 Task: Write and save a response "Predicting where the market will resume trading at the open can help investors both hedge risk and place bets on the next day price action".
Action: Mouse moved to (327, 100)
Screenshot: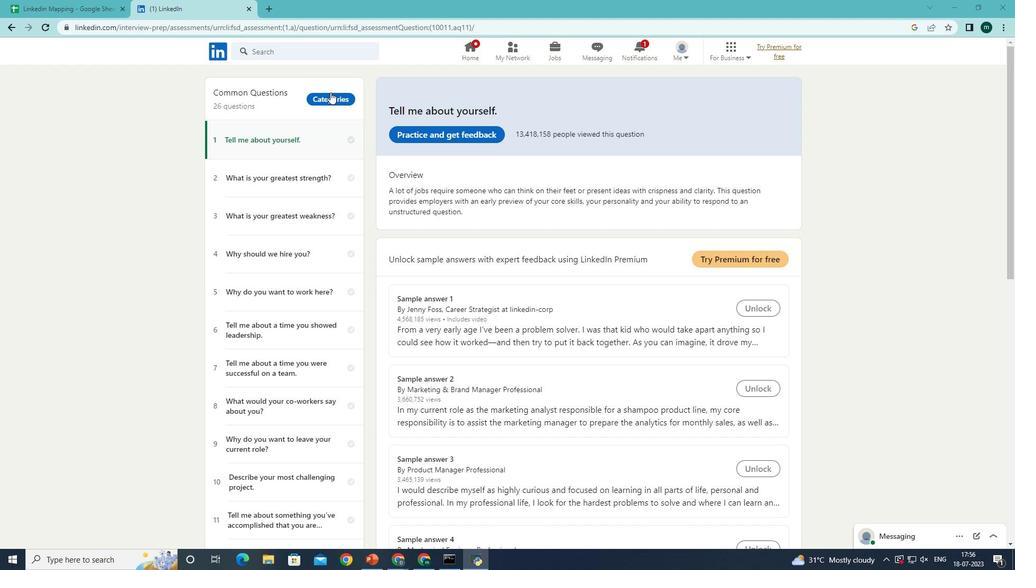 
Action: Mouse pressed left at (327, 100)
Screenshot: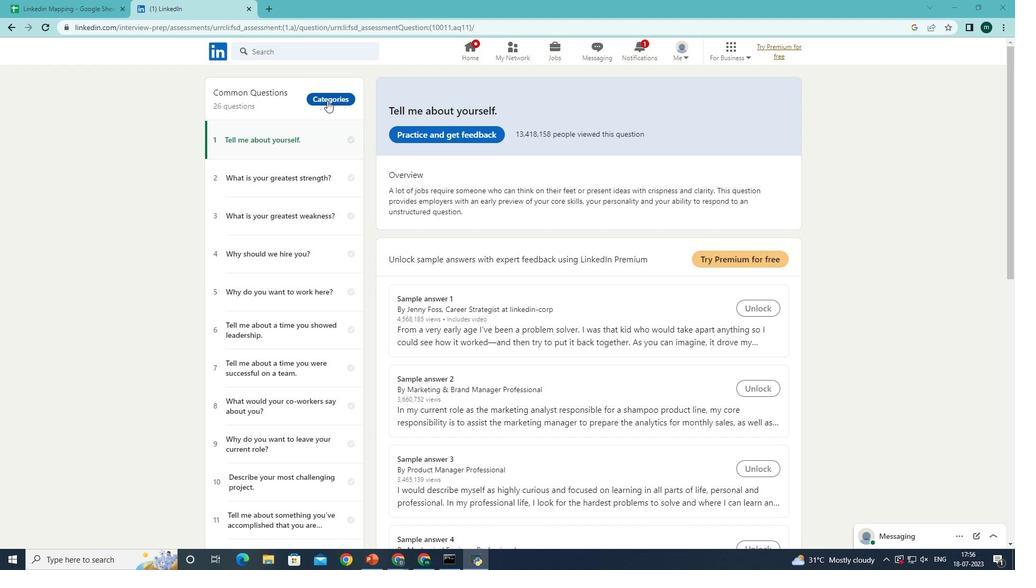
Action: Mouse moved to (258, 295)
Screenshot: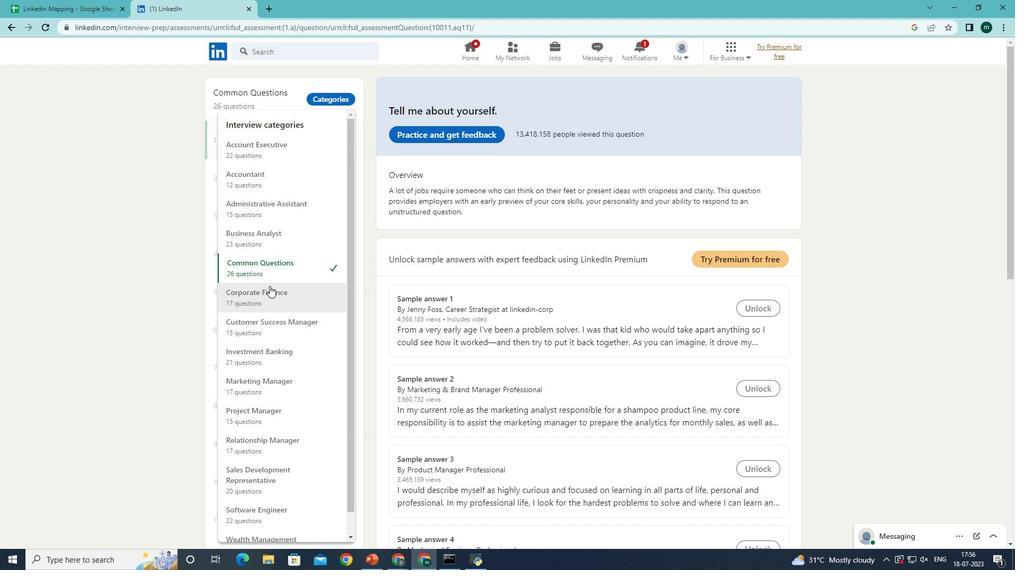 
Action: Mouse pressed left at (258, 295)
Screenshot: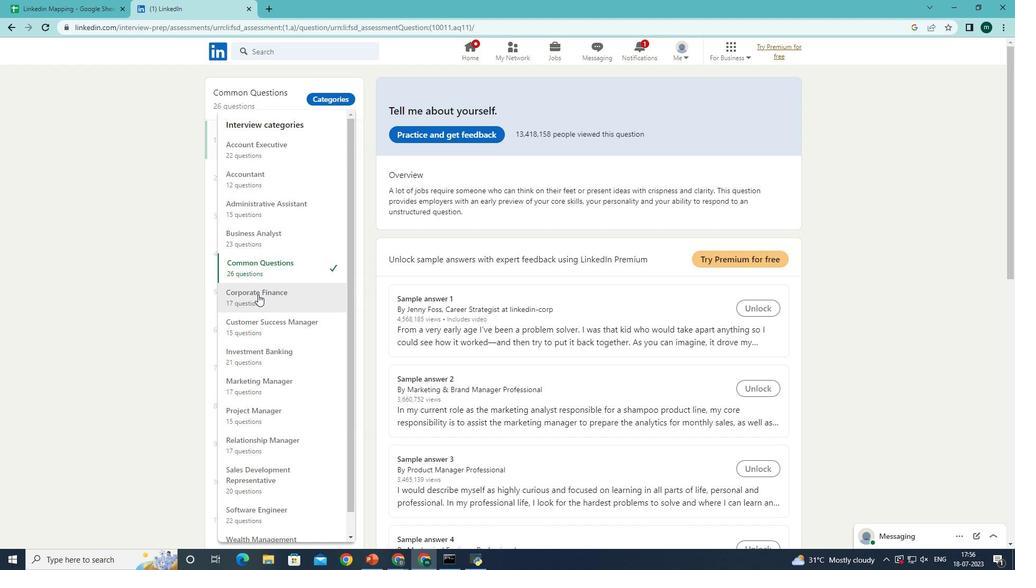 
Action: Mouse moved to (452, 133)
Screenshot: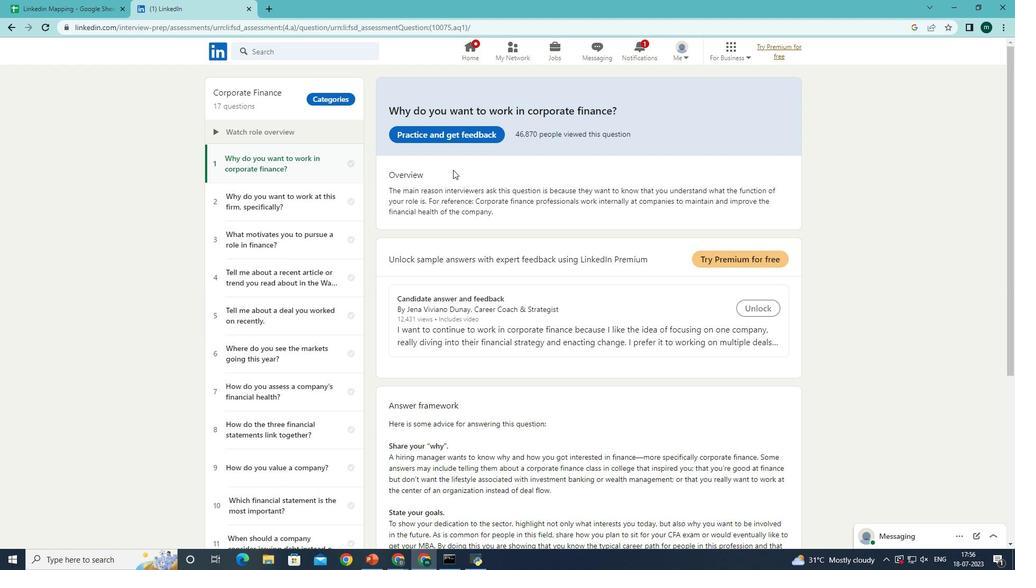 
Action: Mouse pressed left at (452, 133)
Screenshot: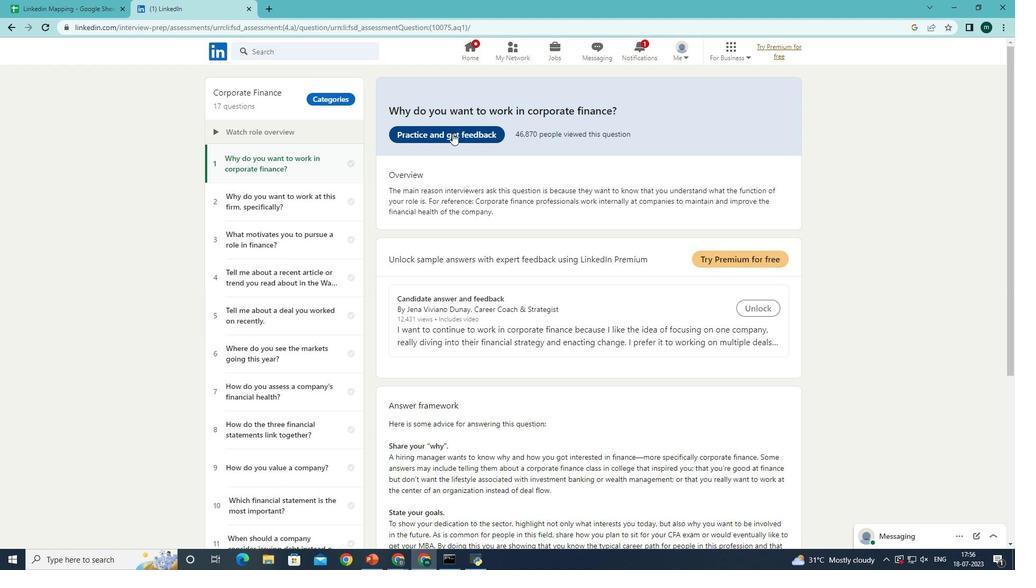 
Action: Mouse moved to (522, 318)
Screenshot: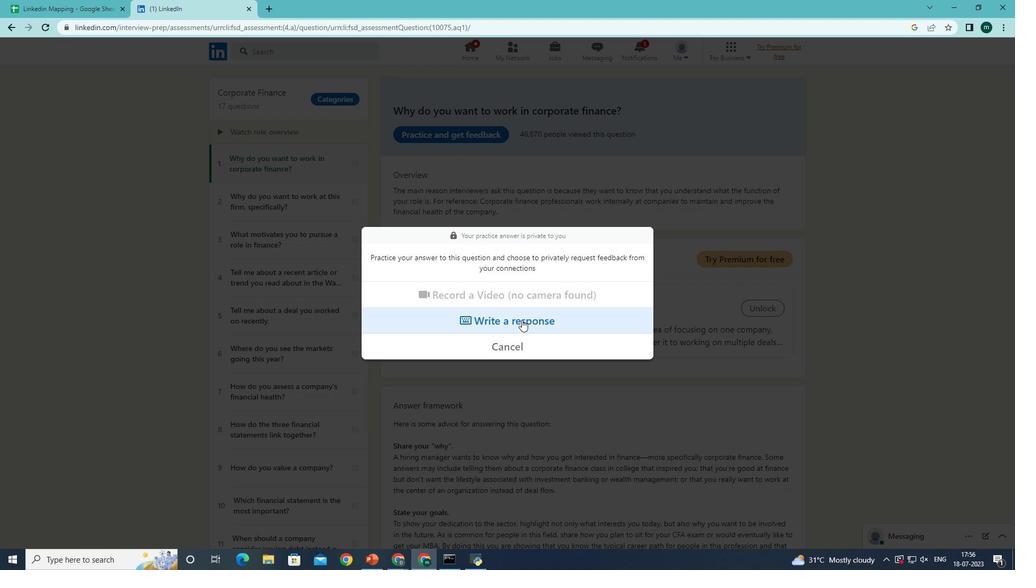 
Action: Mouse pressed left at (522, 318)
Screenshot: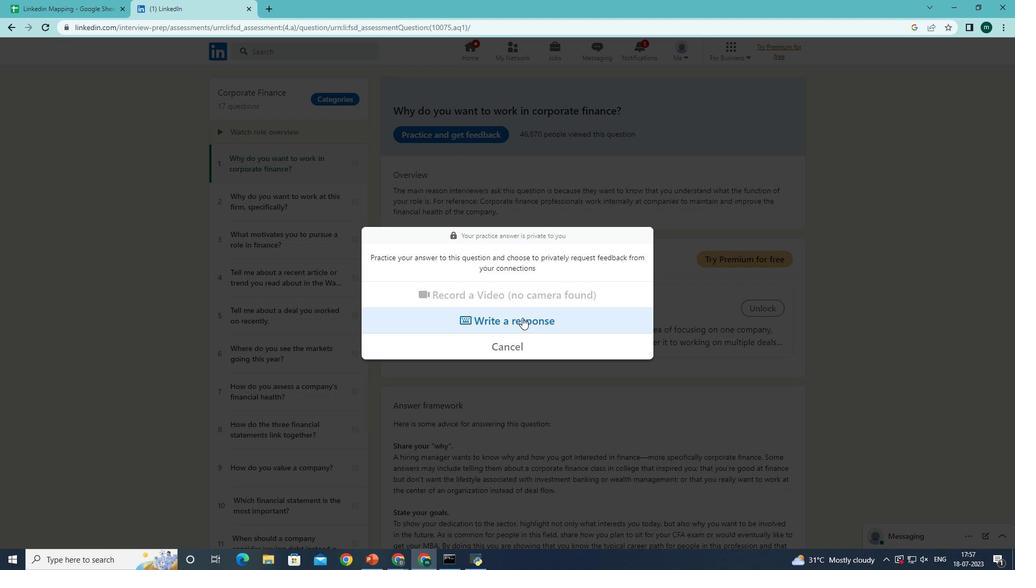 
Action: Mouse moved to (501, 280)
Screenshot: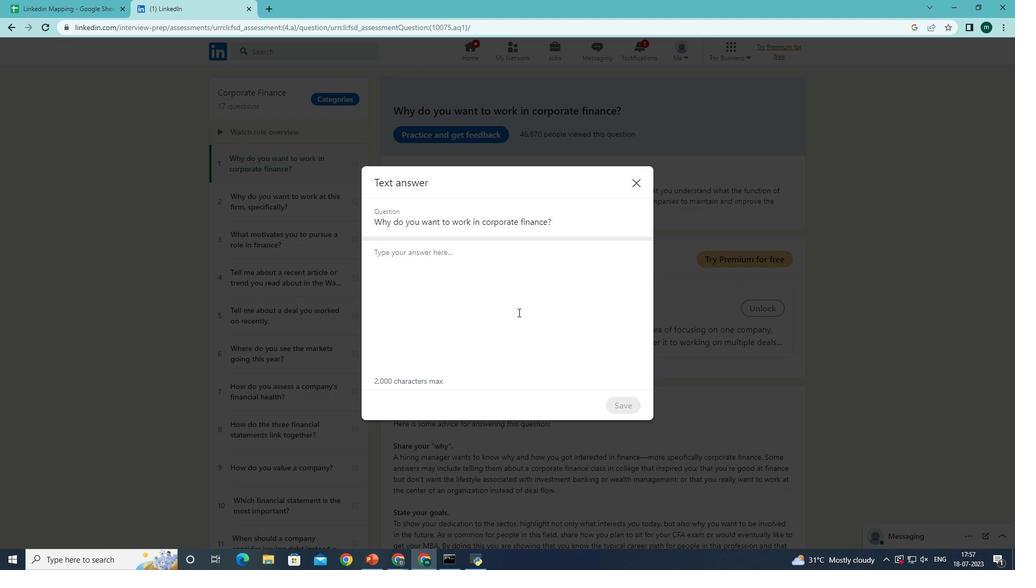 
Action: Mouse pressed left at (501, 280)
Screenshot: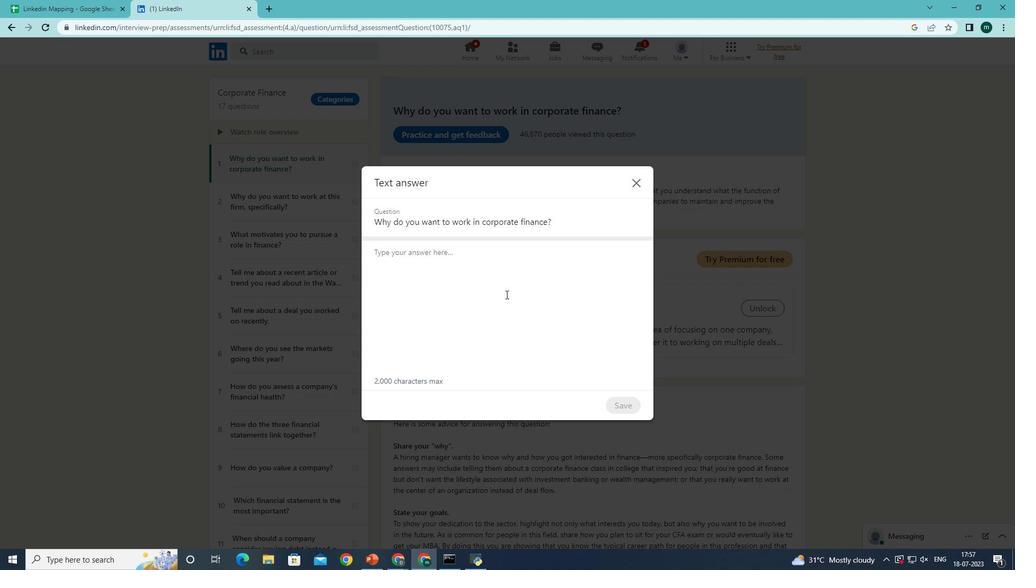 
Action: Key pressed <Key.shift>Predicting<Key.space>where<Key.space>the<Key.space>market<Key.space>will<Key.space>resume<Key.space>trading<Key.space>at<Key.space>the<Key.space>open<Key.space>can<Key.space>help<Key.space>investors<Key.space>both<Key.space>hedge<Key.space>risk<Key.space>and<Key.space>place<Key.space>bets<Key.space>on<Key.space>the<Key.space>next<Key.space>day<Key.space>price<Key.space>action.
Screenshot: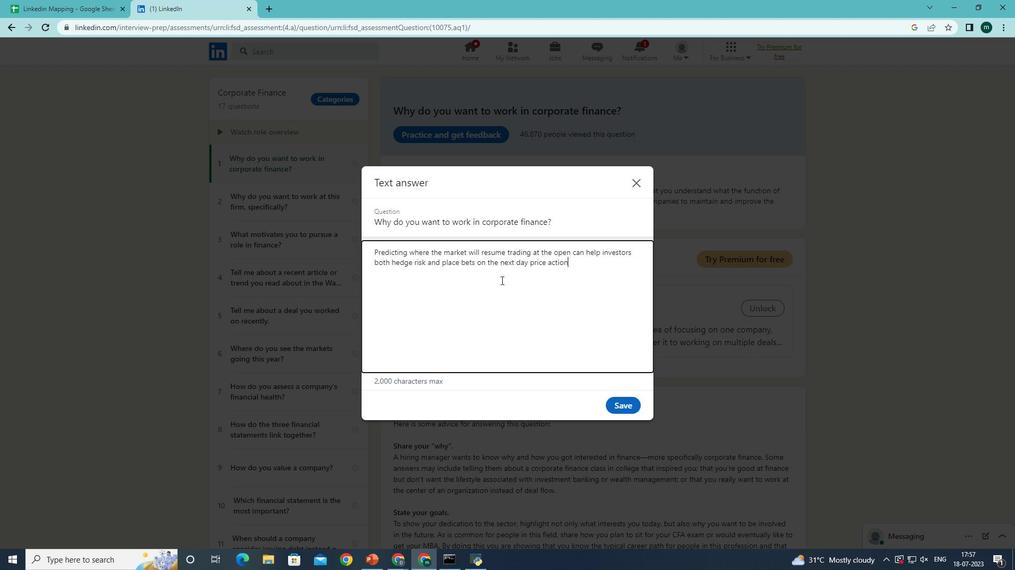 
